 Task: Set the subtitle delay in text subtitle parser to 4.
Action: Mouse moved to (95, 18)
Screenshot: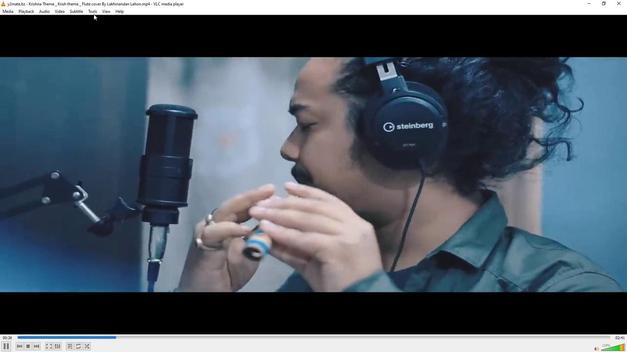 
Action: Mouse pressed left at (95, 18)
Screenshot: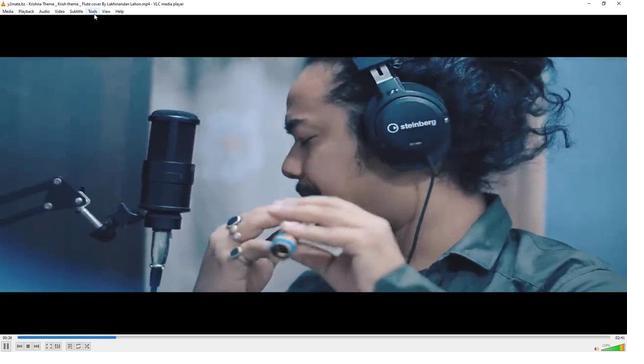 
Action: Mouse moved to (96, 91)
Screenshot: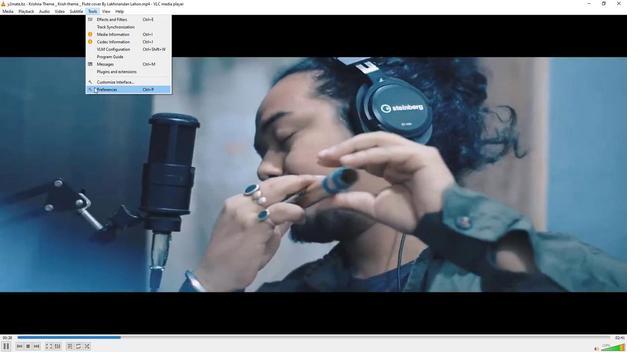 
Action: Mouse pressed left at (96, 91)
Screenshot: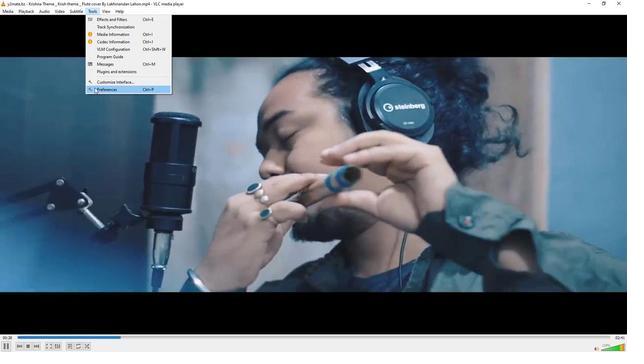 
Action: Mouse moved to (171, 271)
Screenshot: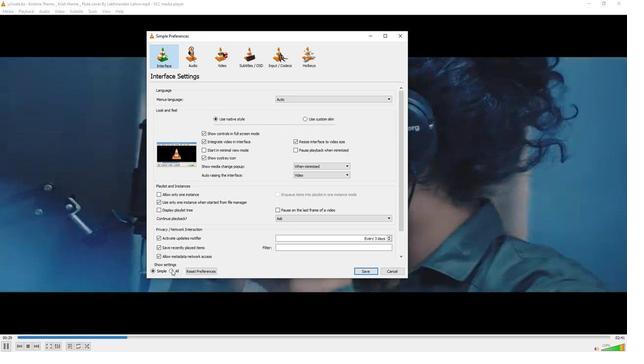 
Action: Mouse pressed left at (171, 271)
Screenshot: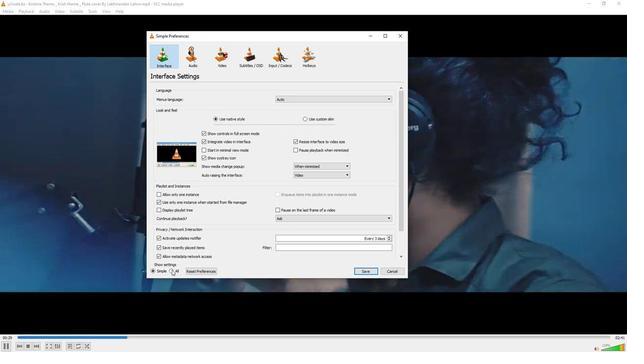 
Action: Mouse moved to (161, 181)
Screenshot: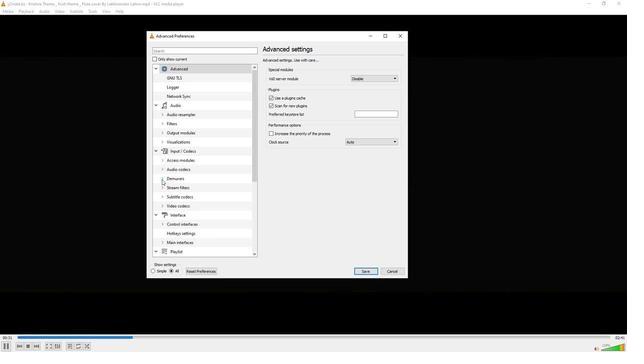 
Action: Mouse pressed left at (161, 181)
Screenshot: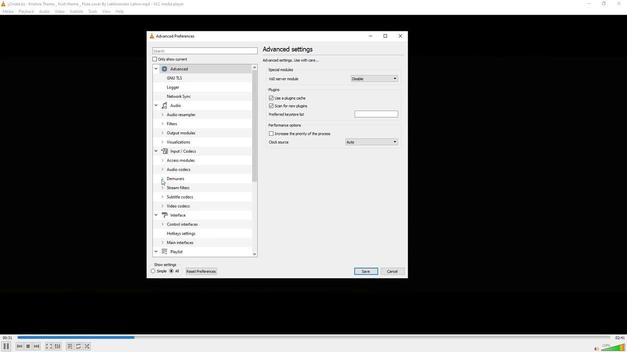 
Action: Mouse moved to (172, 203)
Screenshot: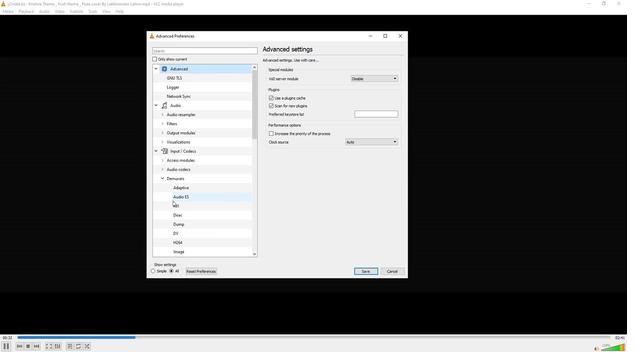 
Action: Mouse scrolled (172, 203) with delta (0, 0)
Screenshot: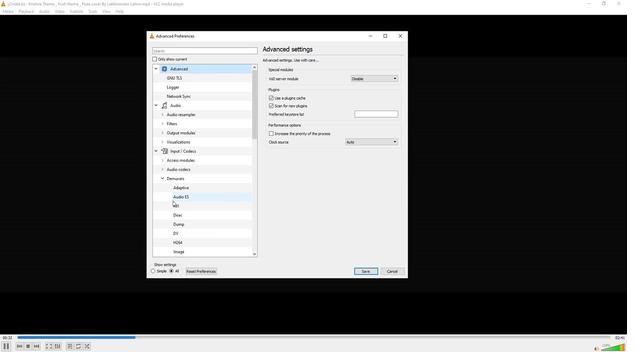 
Action: Mouse scrolled (172, 203) with delta (0, 0)
Screenshot: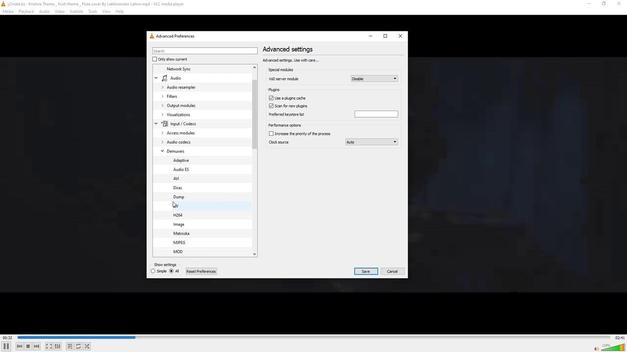 
Action: Mouse moved to (172, 204)
Screenshot: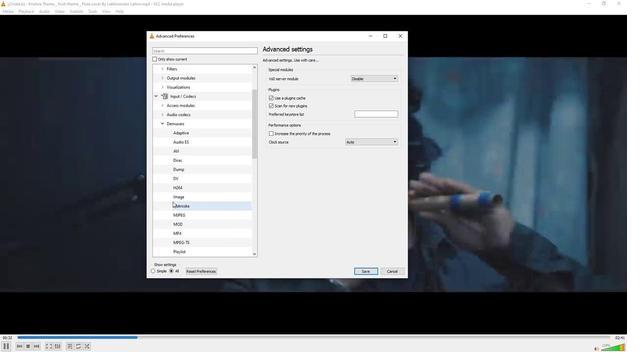 
Action: Mouse scrolled (172, 204) with delta (0, 0)
Screenshot: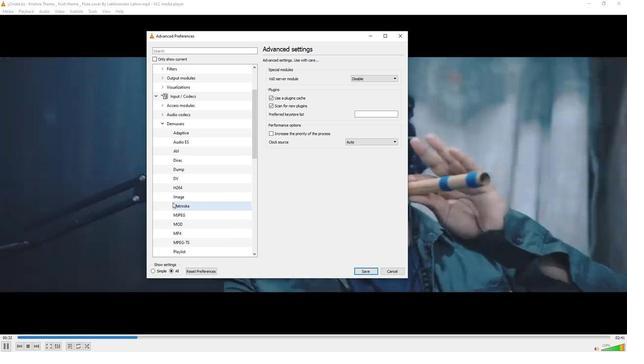 
Action: Mouse moved to (172, 206)
Screenshot: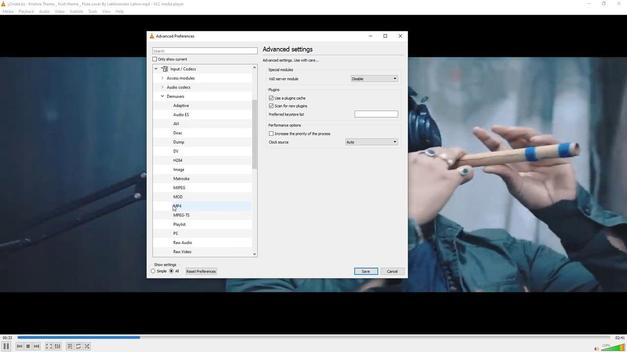 
Action: Mouse scrolled (172, 206) with delta (0, 0)
Screenshot: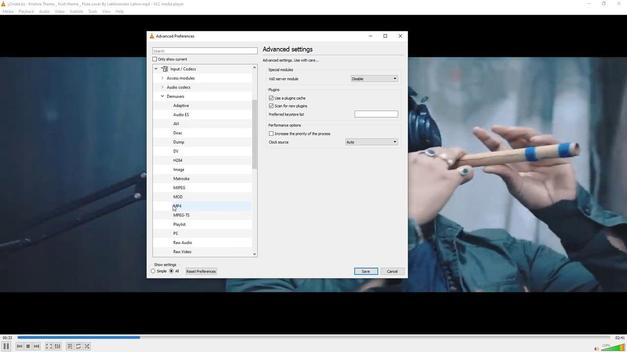 
Action: Mouse moved to (172, 208)
Screenshot: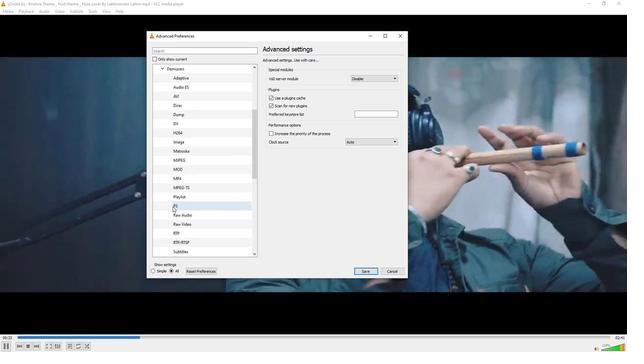 
Action: Mouse scrolled (172, 208) with delta (0, 0)
Screenshot: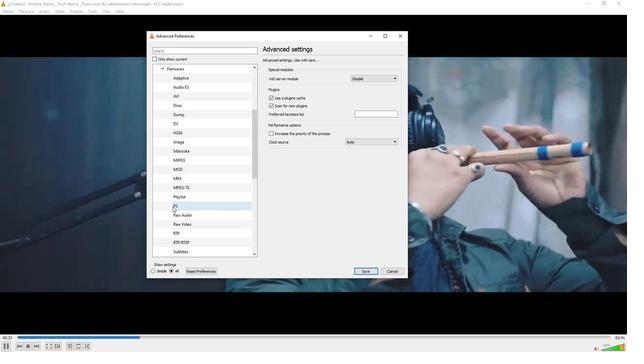 
Action: Mouse moved to (180, 223)
Screenshot: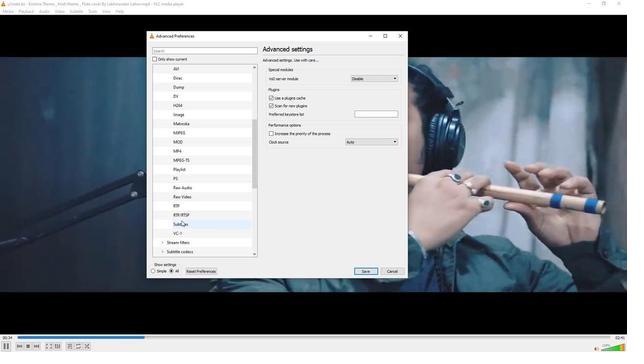 
Action: Mouse pressed left at (180, 223)
Screenshot: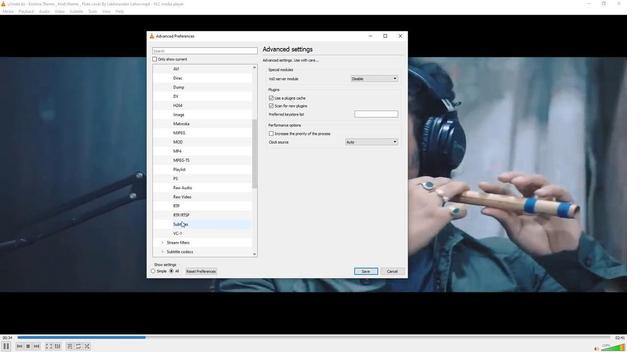 
Action: Mouse moved to (390, 81)
Screenshot: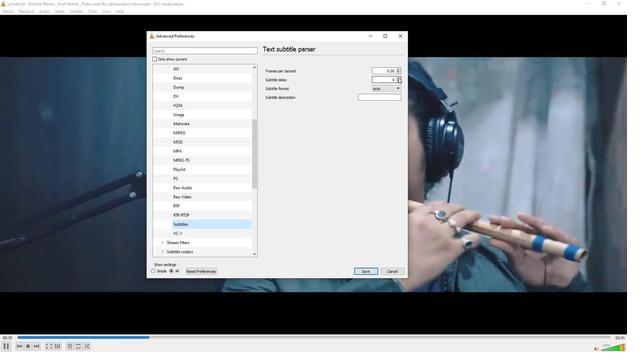
Action: Mouse pressed left at (390, 81)
Screenshot: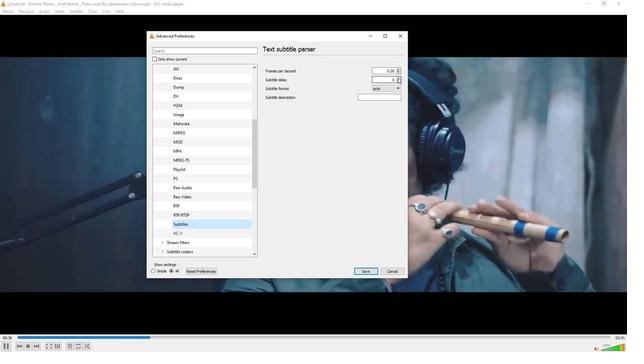 
Action: Mouse pressed left at (390, 81)
Screenshot: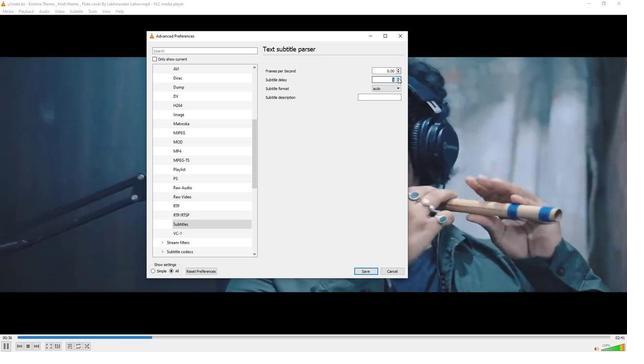
Action: Mouse pressed left at (390, 81)
Screenshot: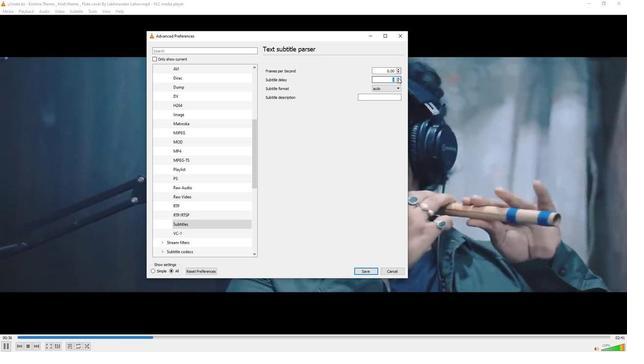 
Action: Mouse pressed left at (390, 81)
Screenshot: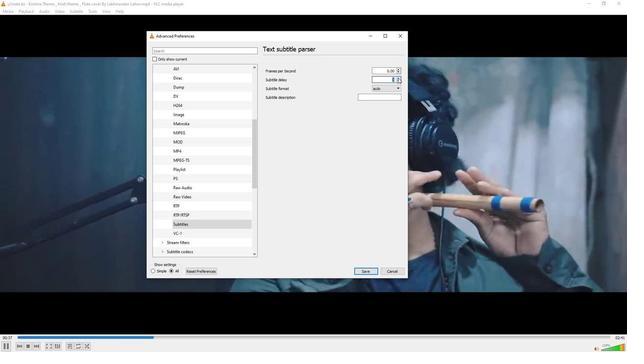 
Action: Mouse moved to (332, 127)
Screenshot: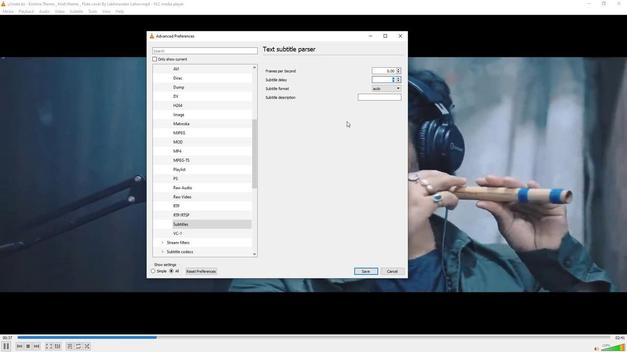 
